 Task: Create a due date automation trigger when advanced on, 2 working days before a card is due add dates without a complete due date at 11:00 AM.
Action: Mouse moved to (895, 268)
Screenshot: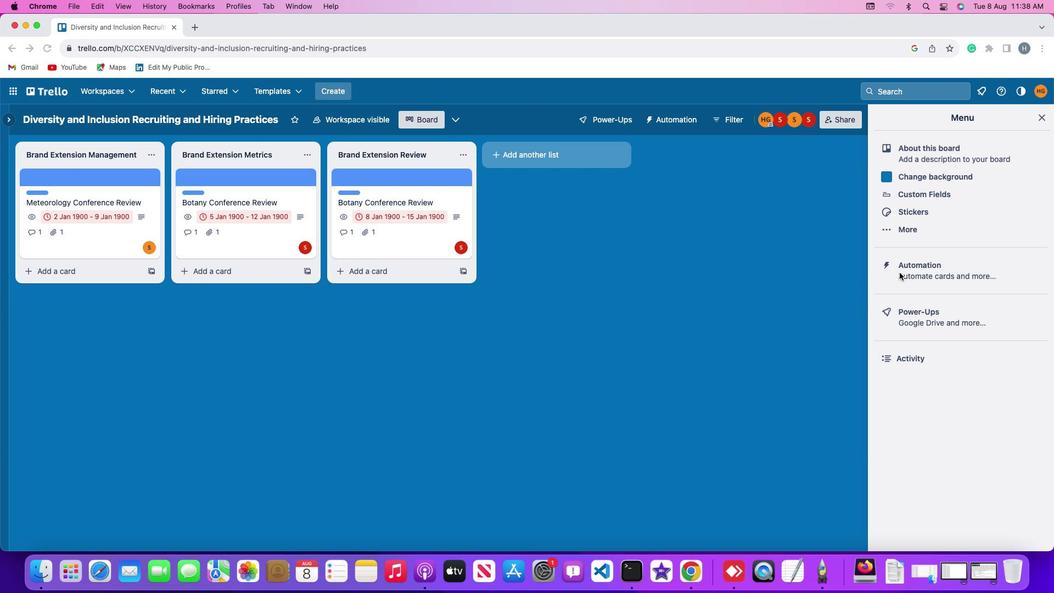 
Action: Mouse pressed left at (895, 268)
Screenshot: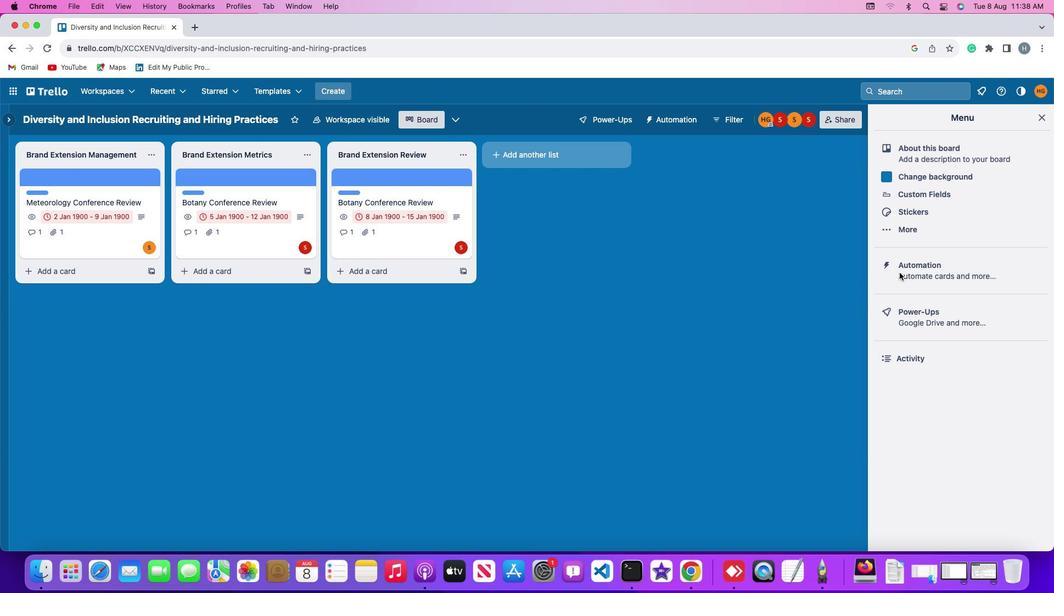 
Action: Mouse moved to (895, 268)
Screenshot: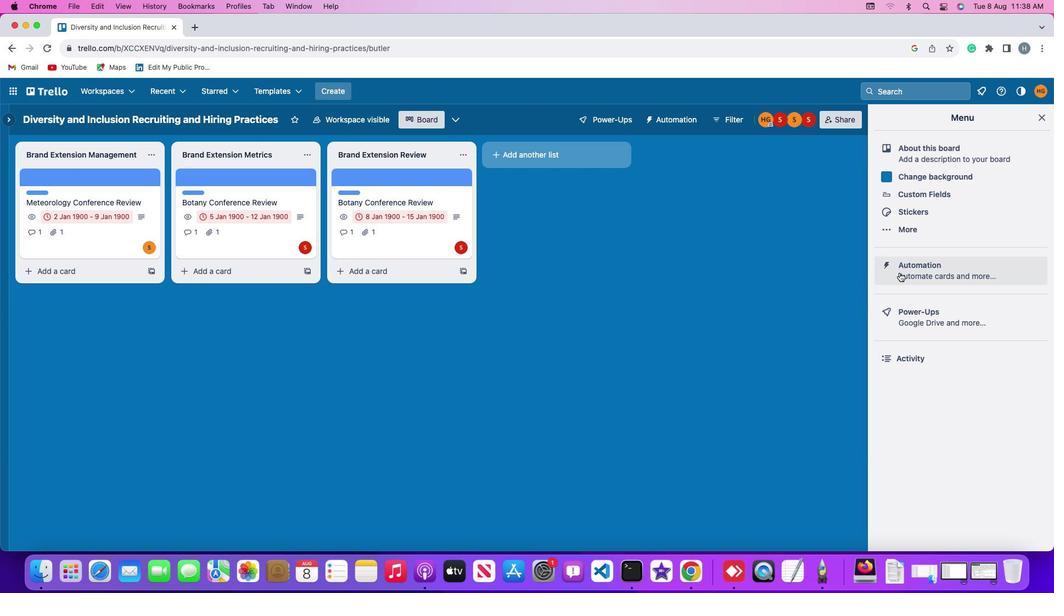 
Action: Mouse pressed left at (895, 268)
Screenshot: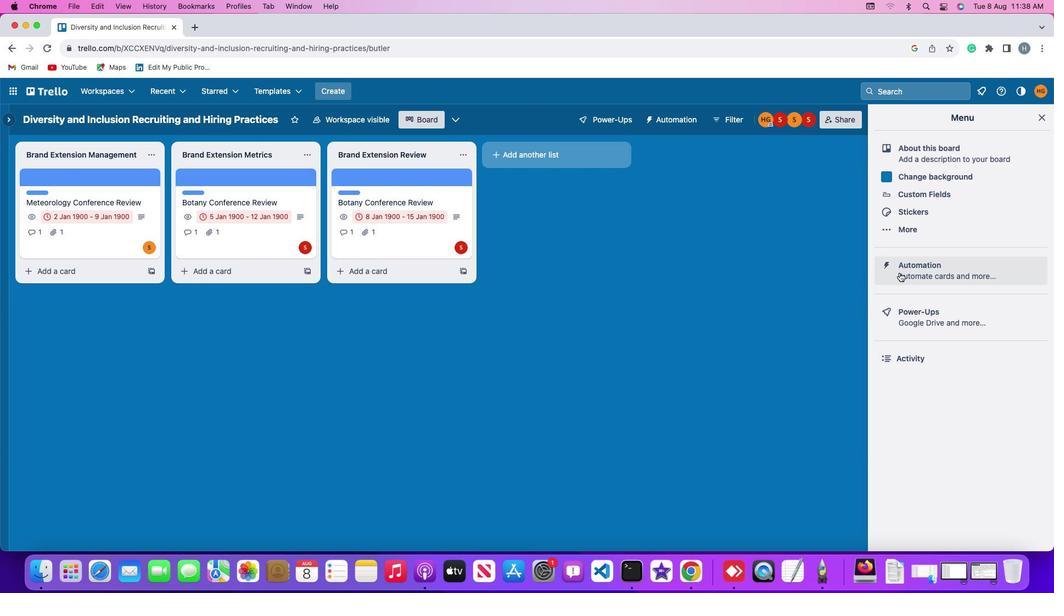 
Action: Mouse moved to (59, 255)
Screenshot: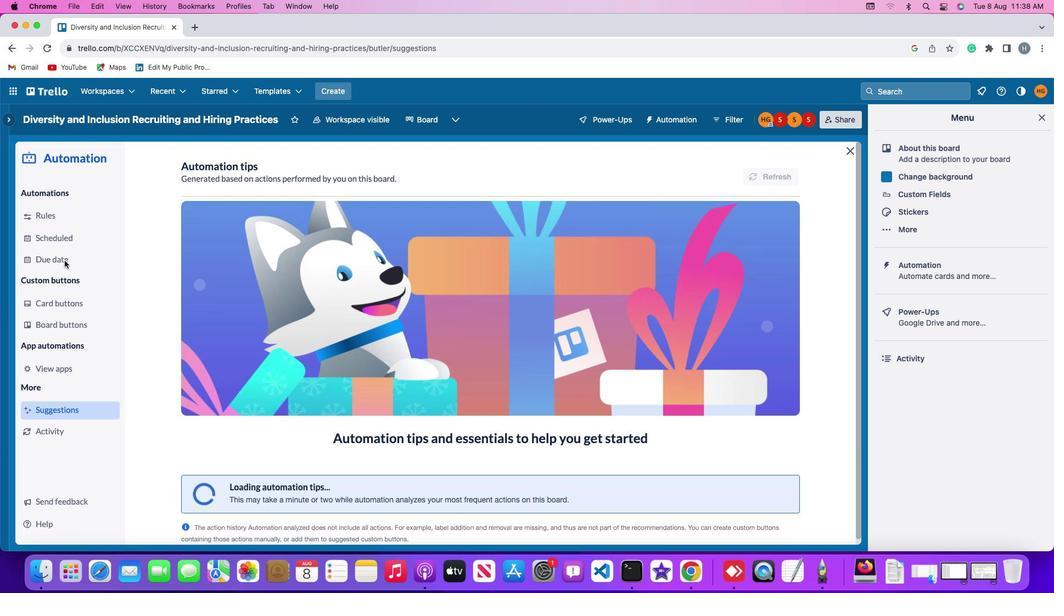 
Action: Mouse pressed left at (59, 255)
Screenshot: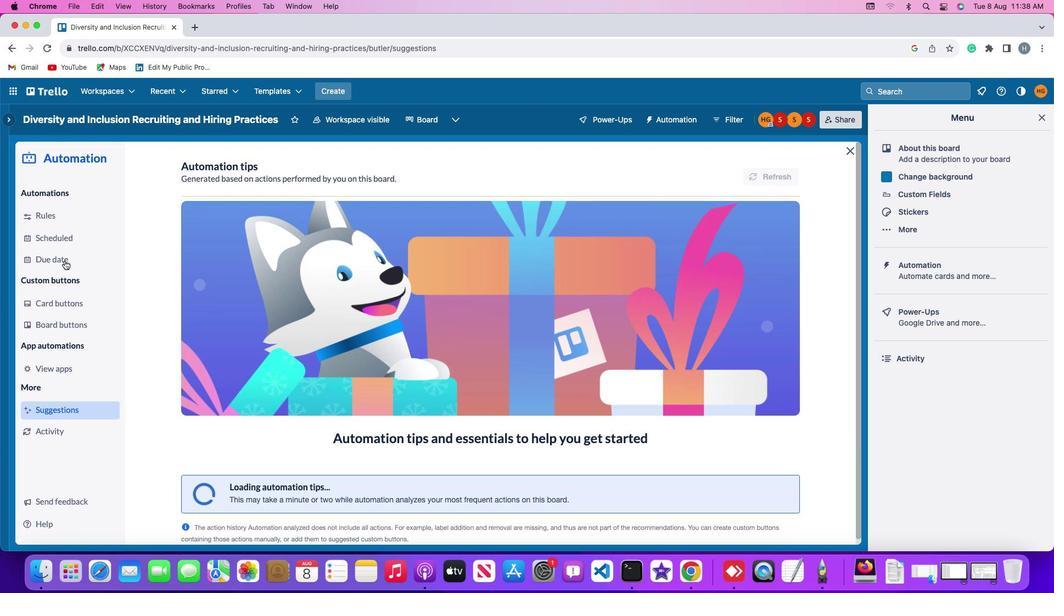 
Action: Mouse moved to (727, 160)
Screenshot: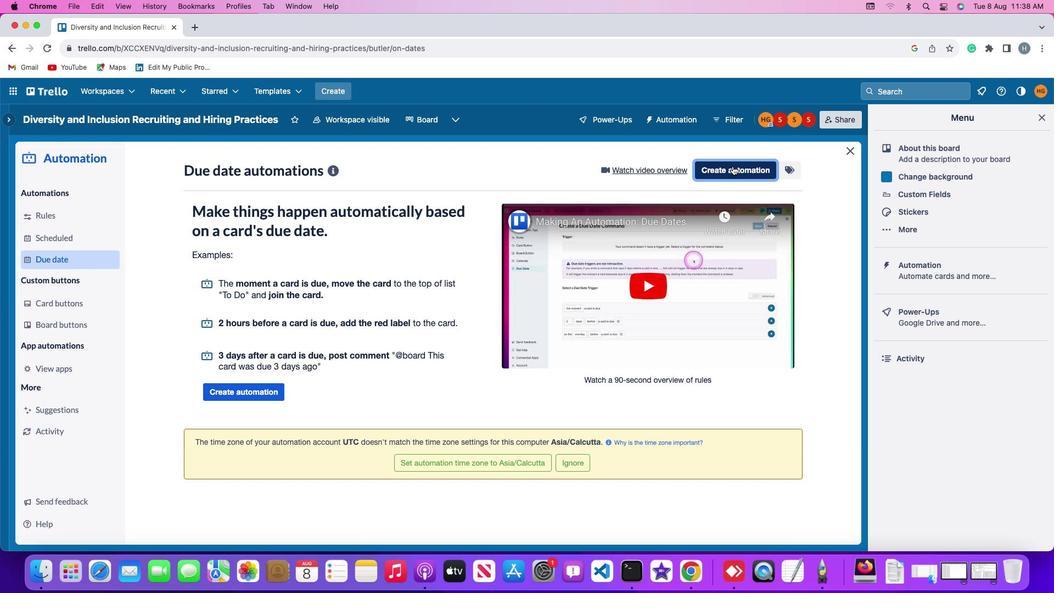 
Action: Mouse pressed left at (727, 160)
Screenshot: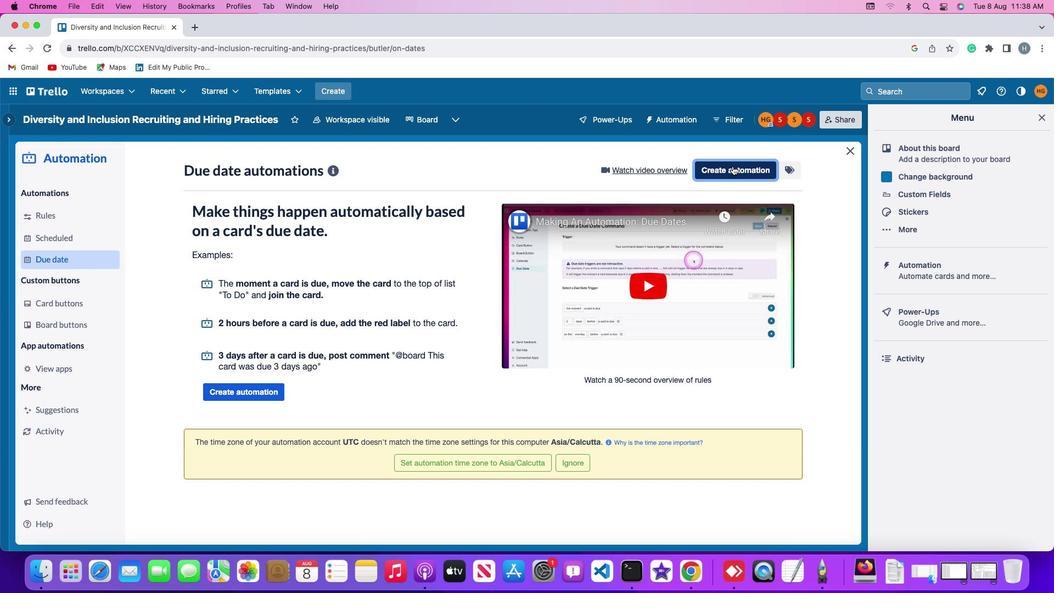 
Action: Mouse moved to (316, 273)
Screenshot: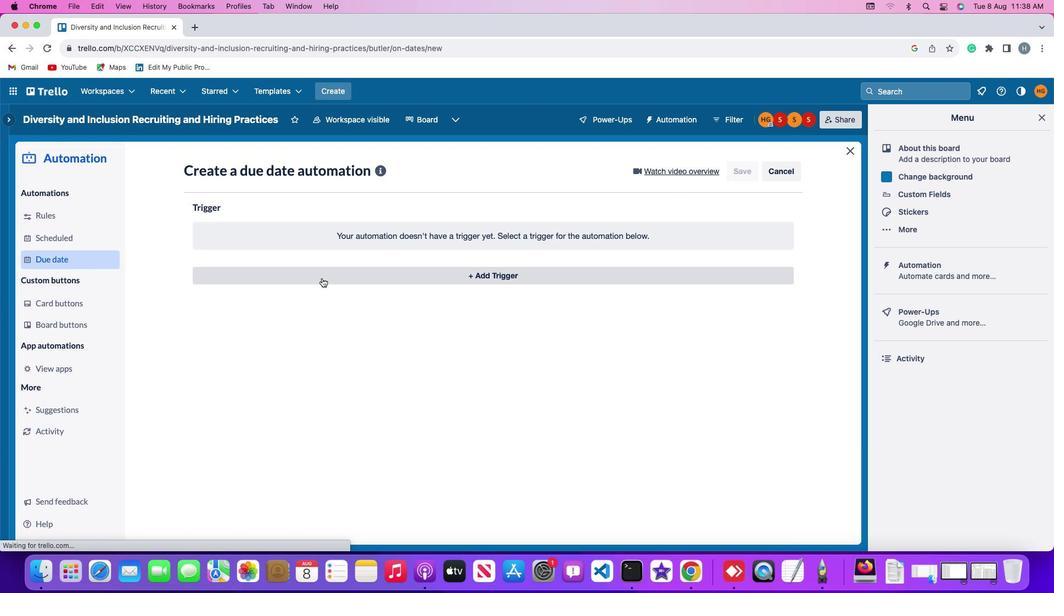 
Action: Mouse pressed left at (316, 273)
Screenshot: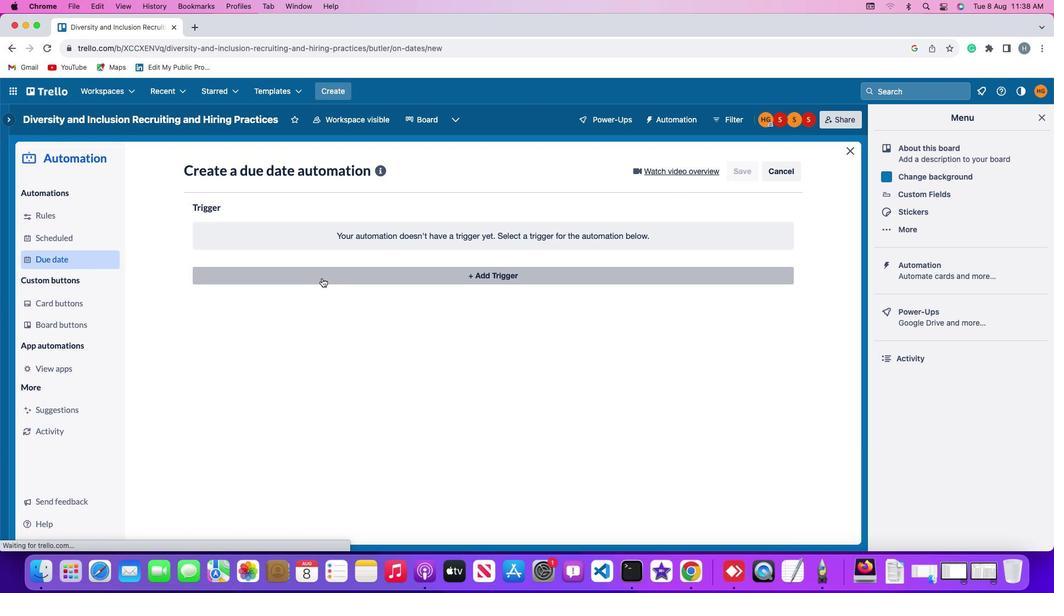 
Action: Mouse moved to (212, 435)
Screenshot: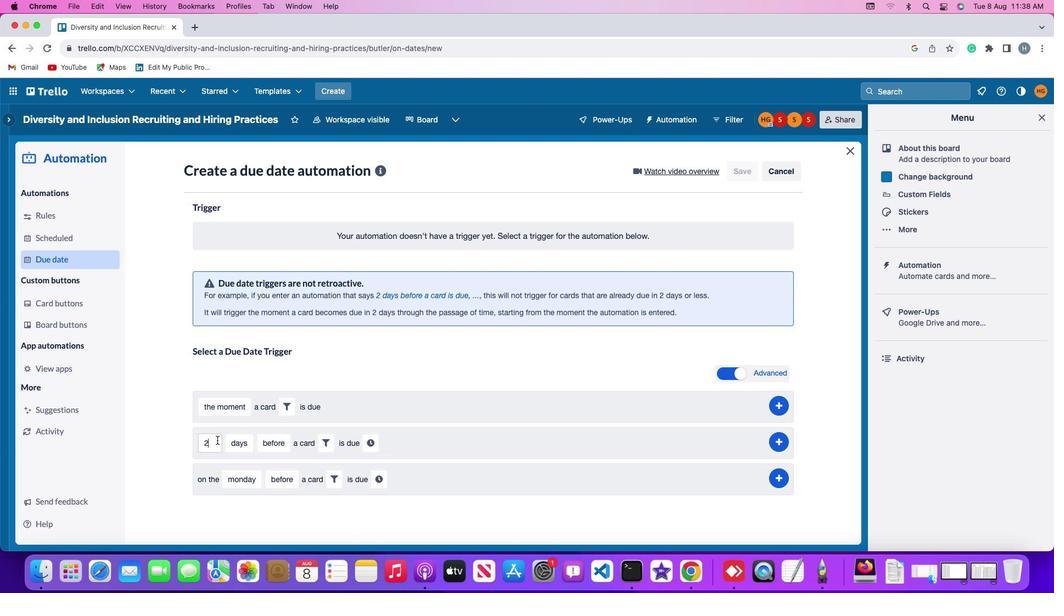 
Action: Mouse pressed left at (212, 435)
Screenshot: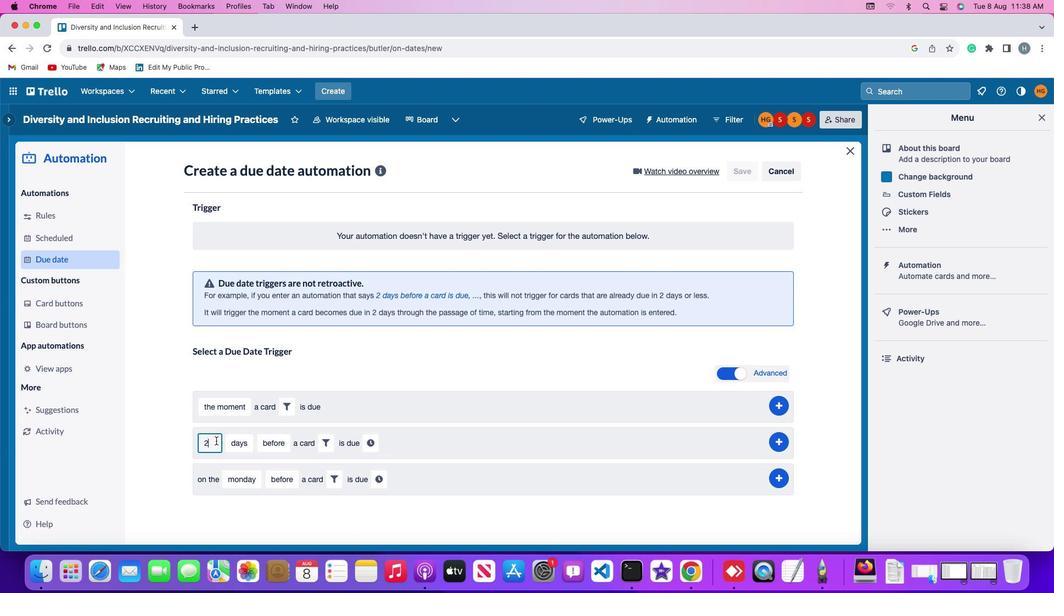 
Action: Mouse moved to (211, 435)
Screenshot: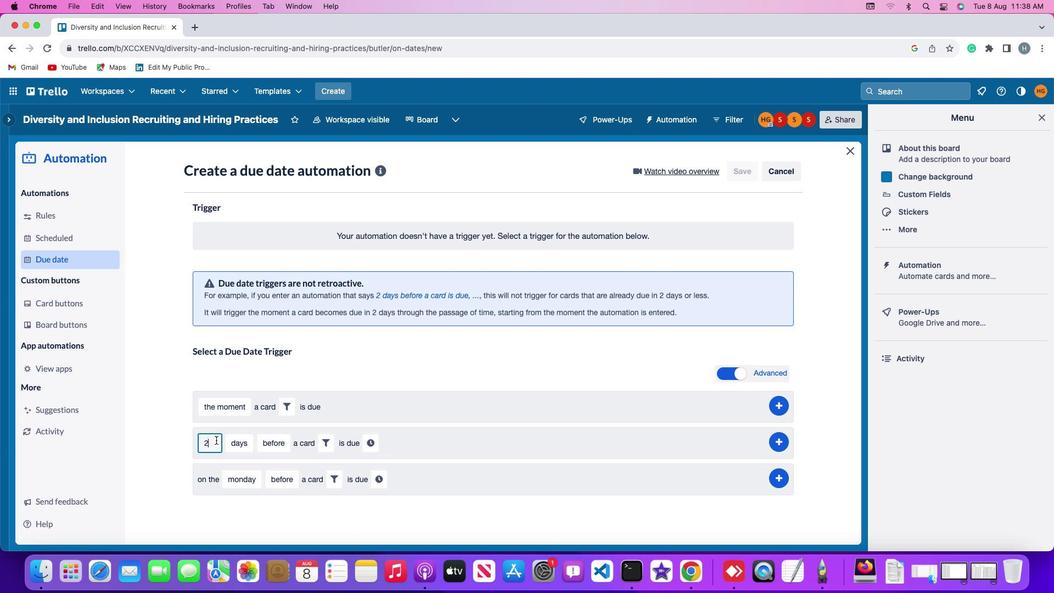 
Action: Key pressed Key.backspace'2'
Screenshot: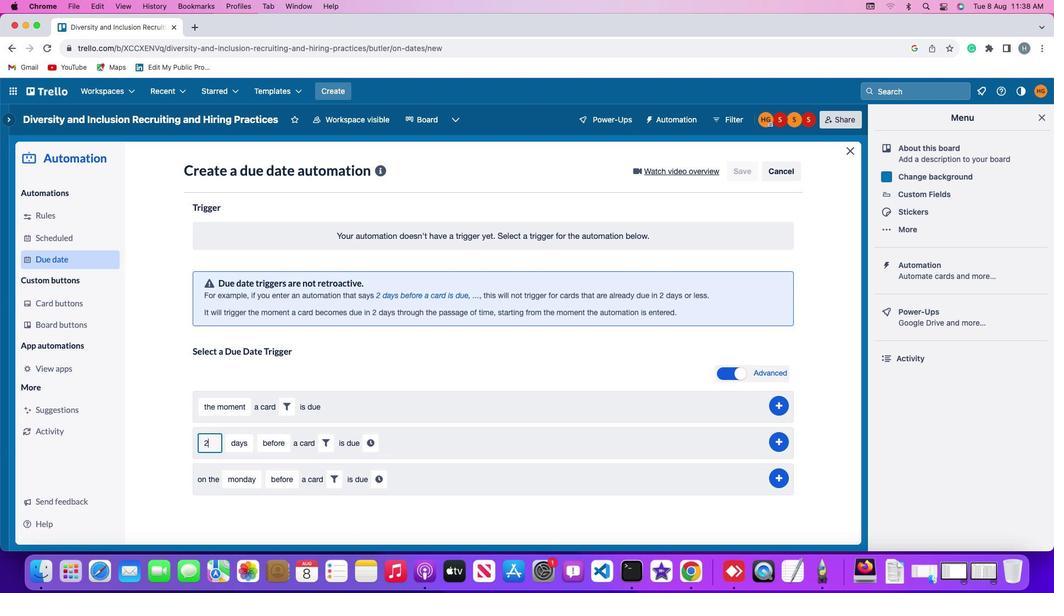 
Action: Mouse moved to (232, 433)
Screenshot: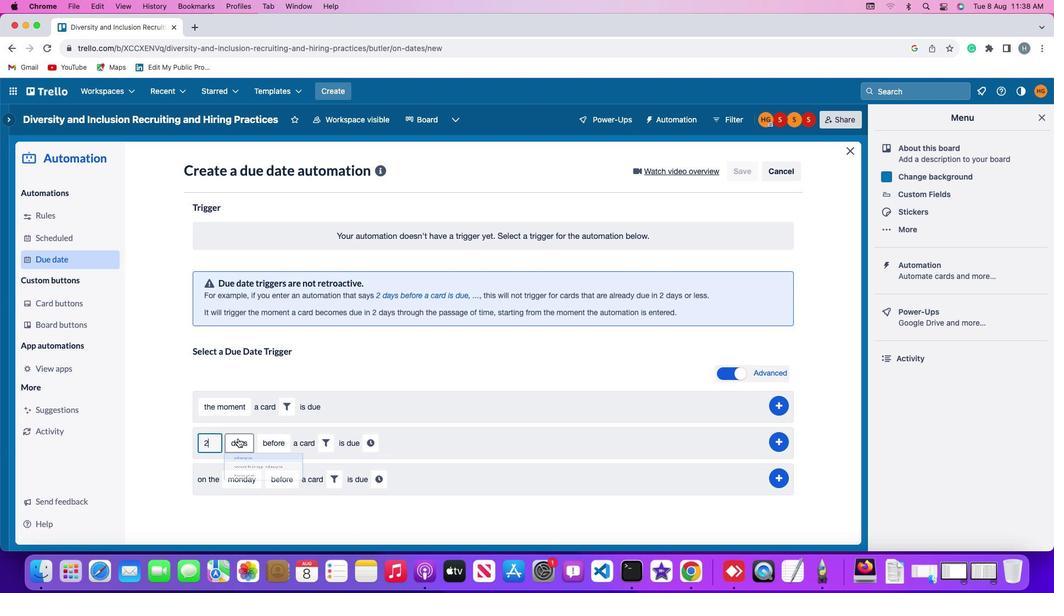 
Action: Mouse pressed left at (232, 433)
Screenshot: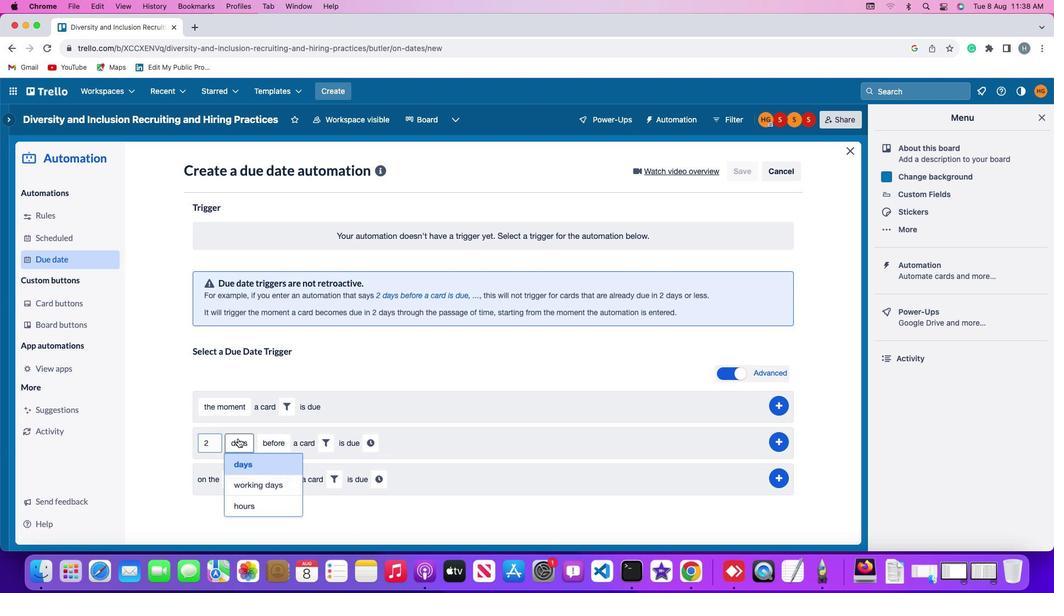 
Action: Mouse moved to (244, 481)
Screenshot: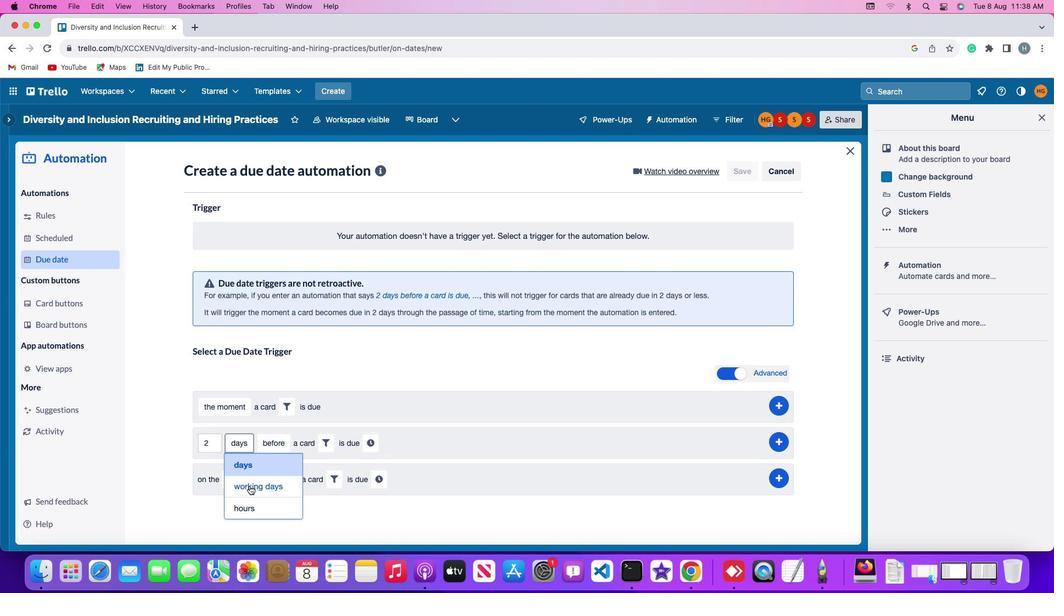 
Action: Mouse pressed left at (244, 481)
Screenshot: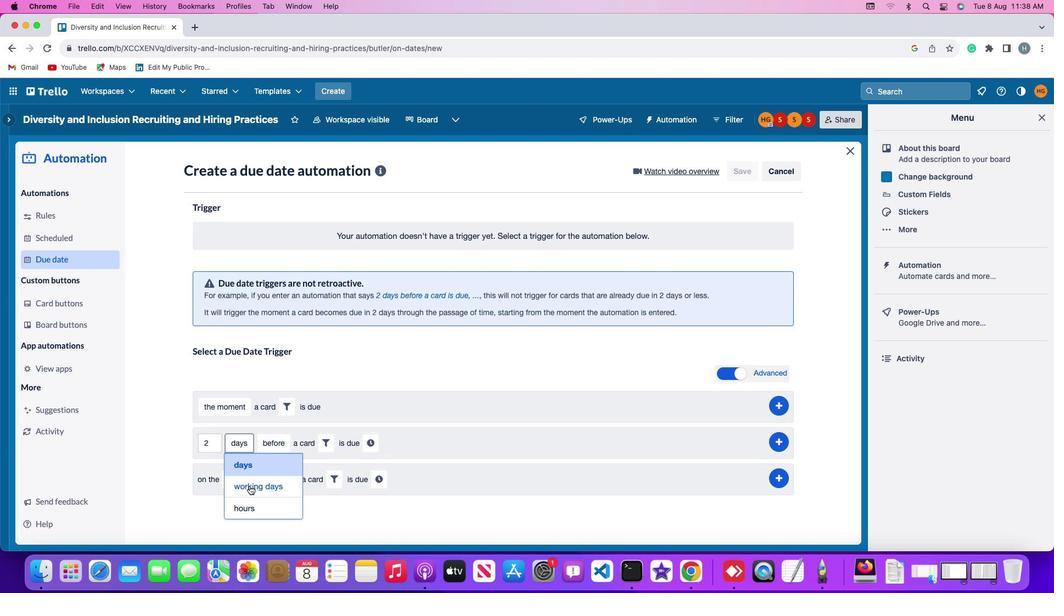 
Action: Mouse moved to (295, 436)
Screenshot: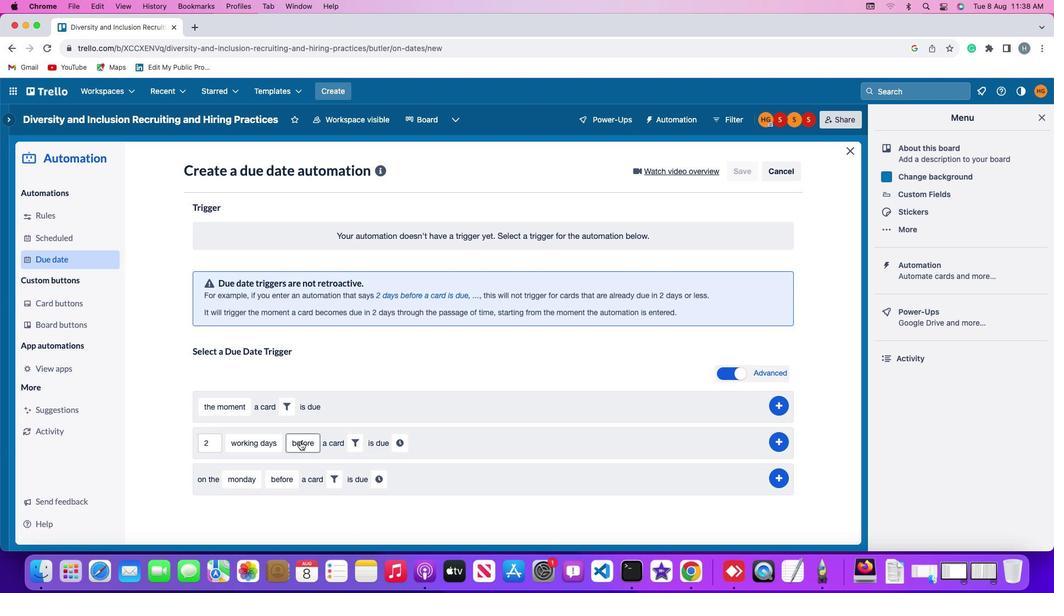 
Action: Mouse pressed left at (295, 436)
Screenshot: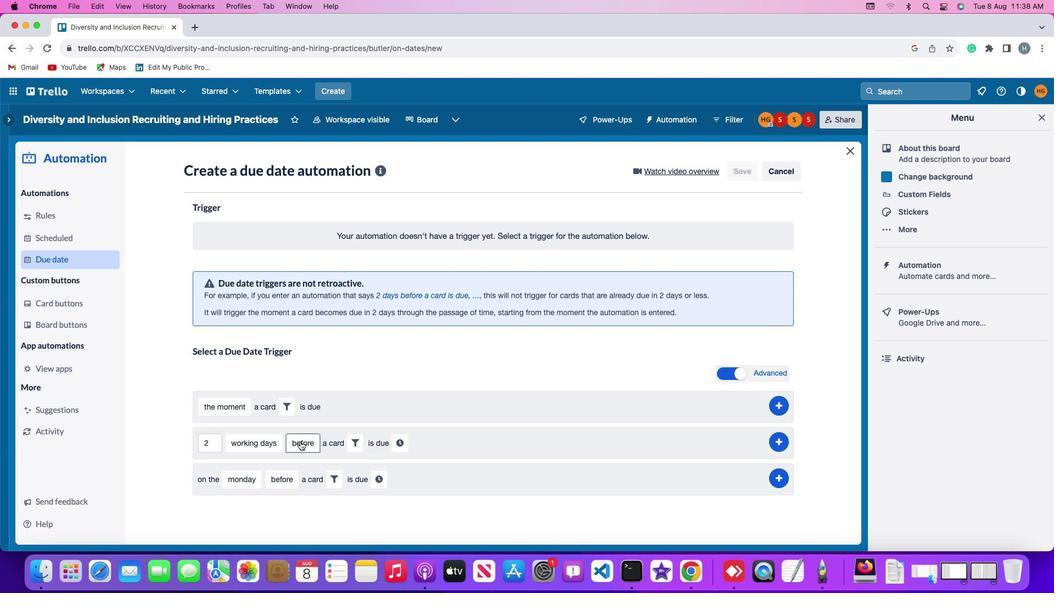 
Action: Mouse moved to (299, 458)
Screenshot: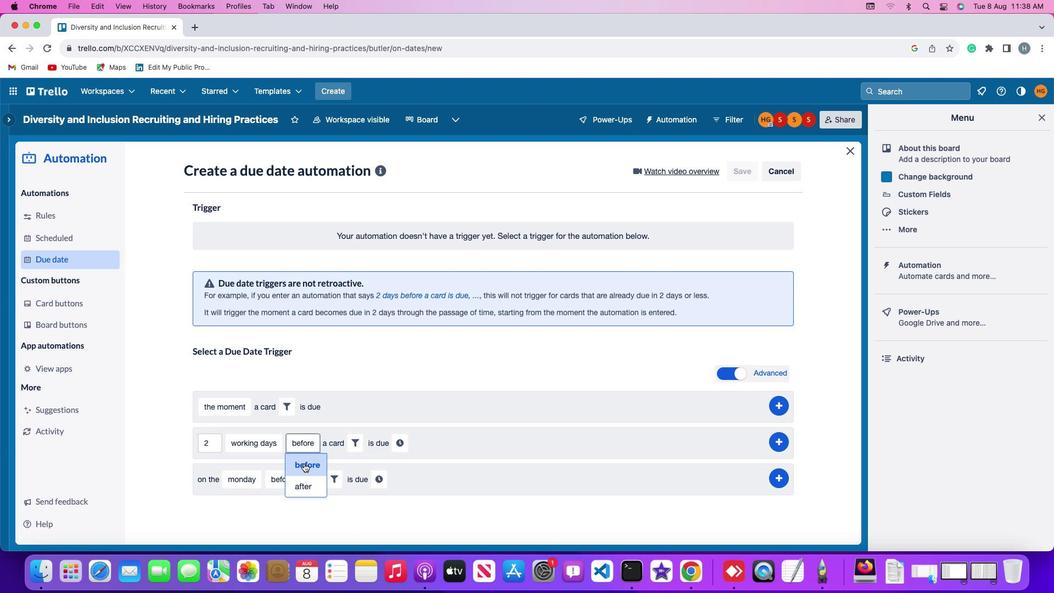 
Action: Mouse pressed left at (299, 458)
Screenshot: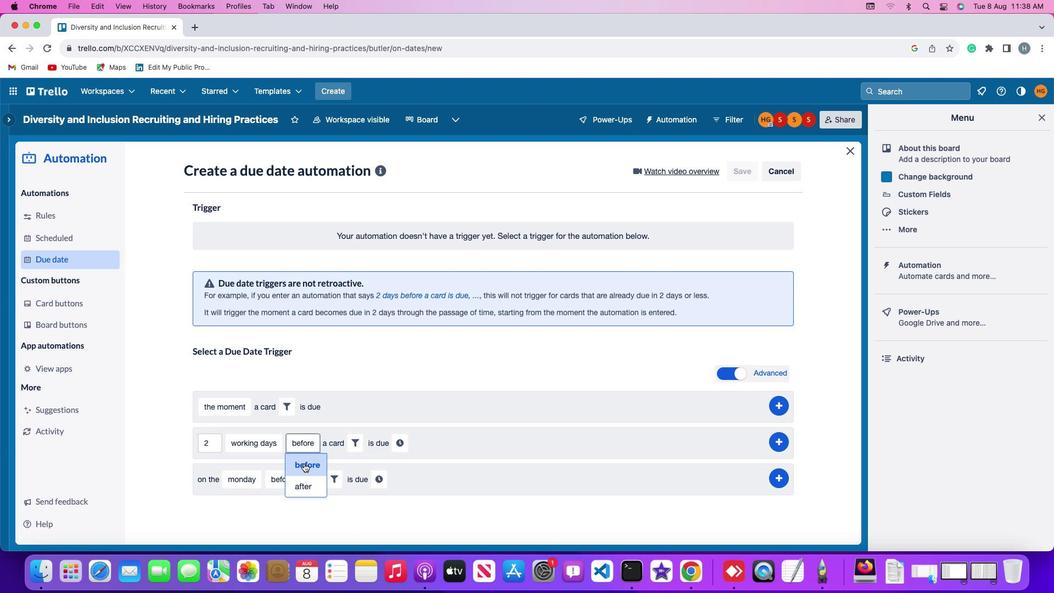 
Action: Mouse moved to (352, 438)
Screenshot: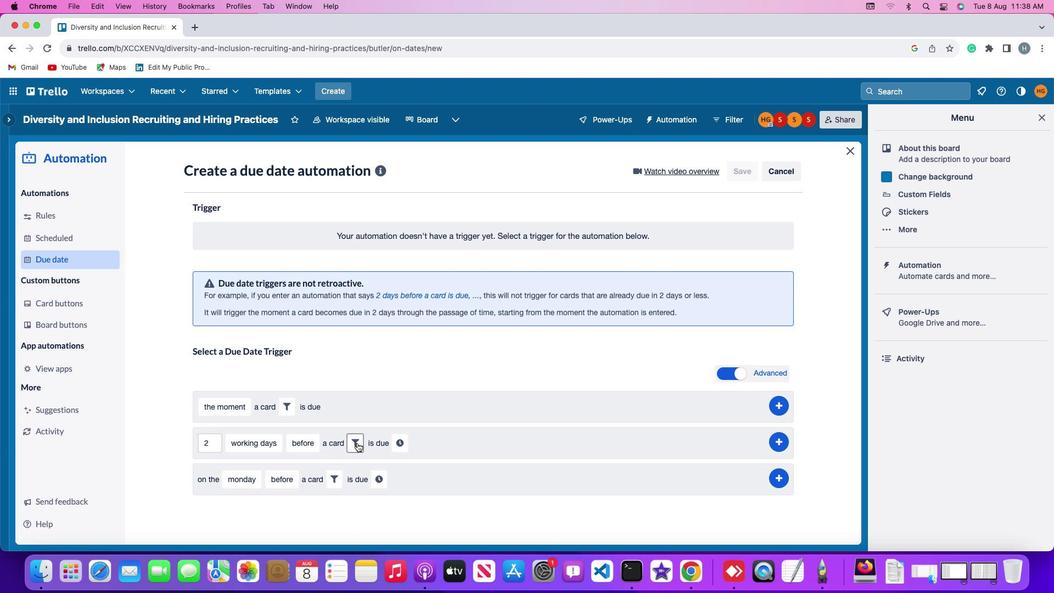 
Action: Mouse pressed left at (352, 438)
Screenshot: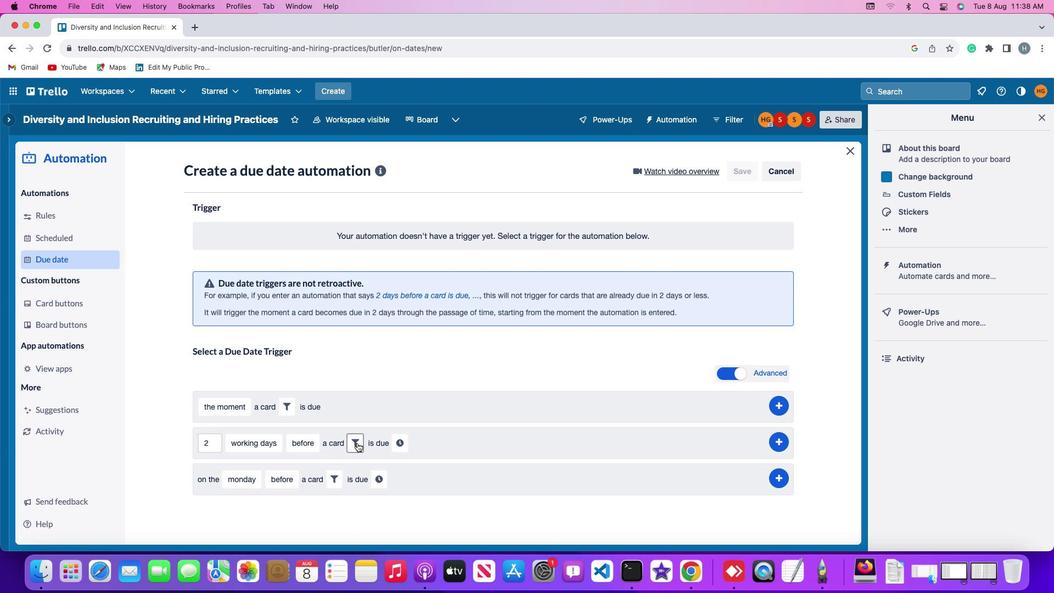 
Action: Mouse moved to (410, 471)
Screenshot: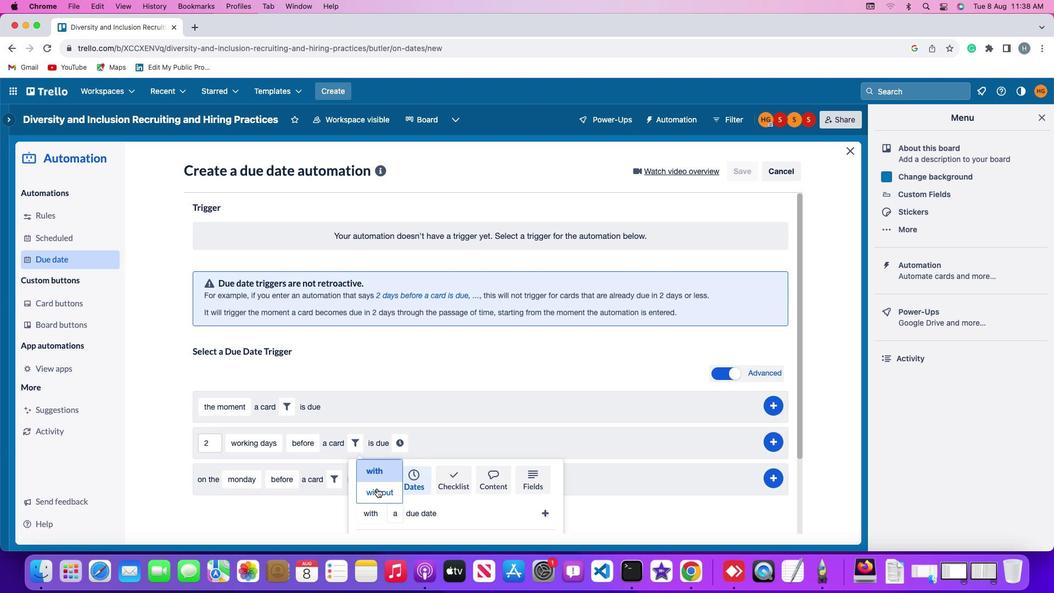 
Action: Mouse pressed left at (410, 471)
Screenshot: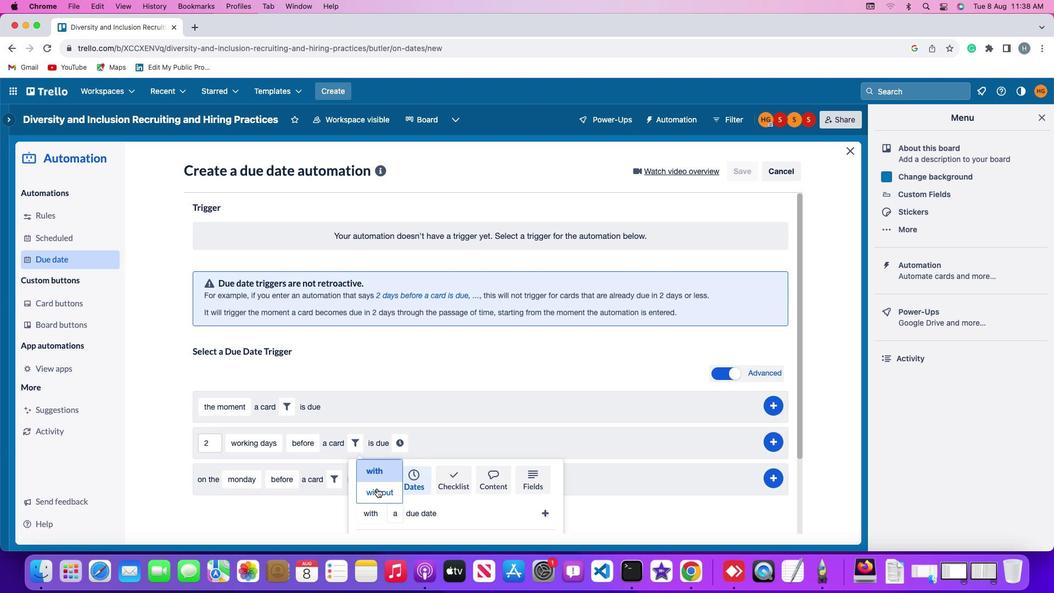 
Action: Mouse moved to (359, 511)
Screenshot: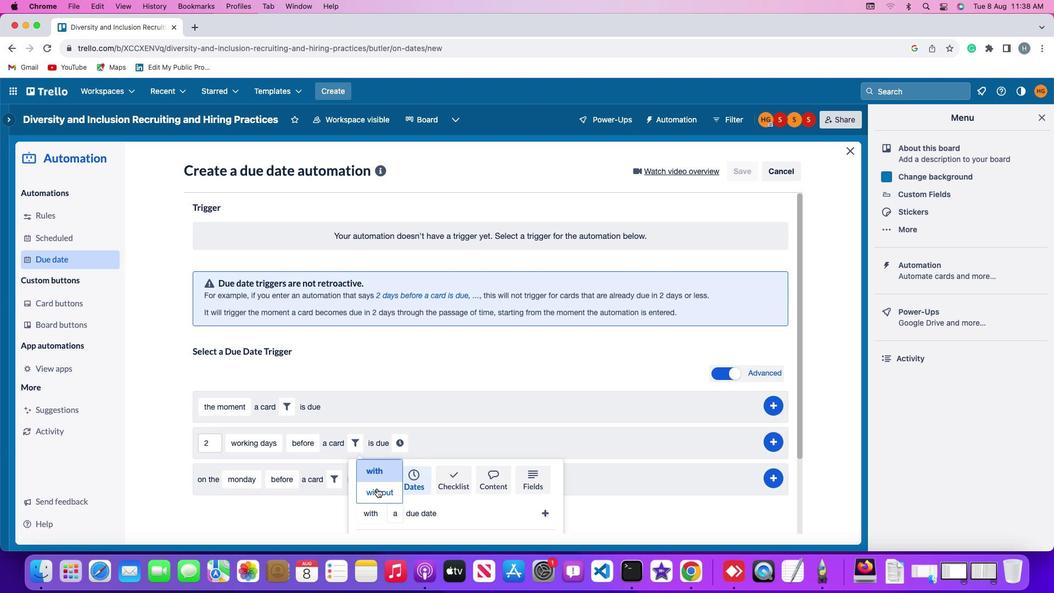 
Action: Mouse pressed left at (359, 511)
Screenshot: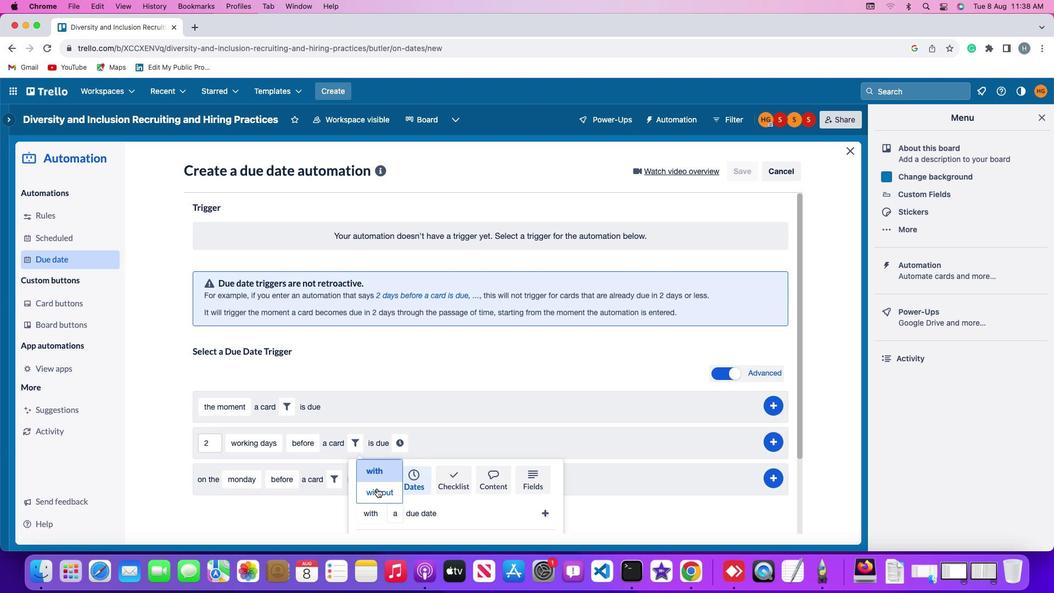 
Action: Mouse pressed left at (371, 483)
Screenshot: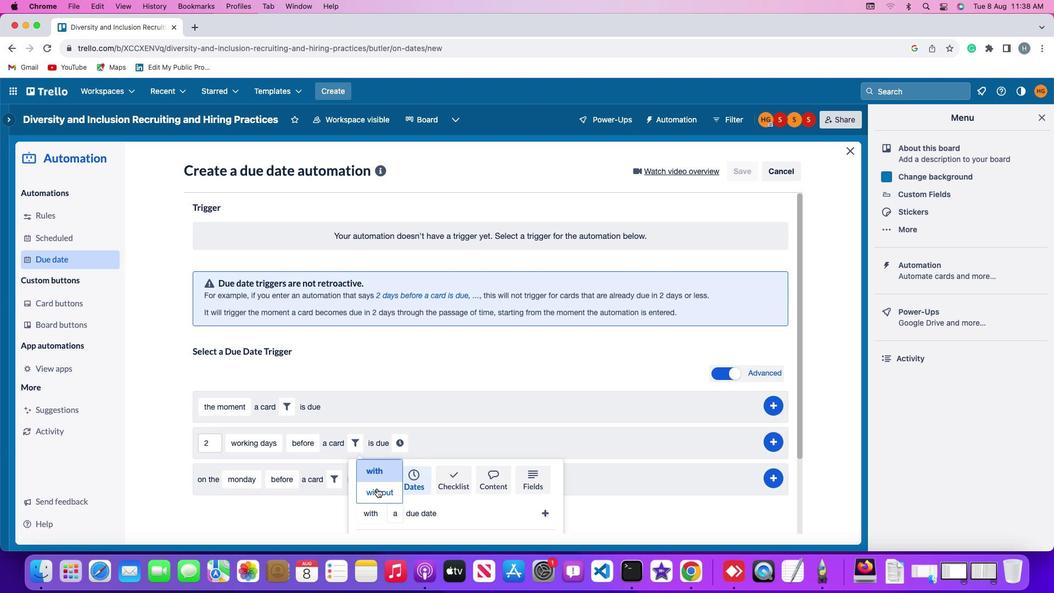 
Action: Mouse moved to (399, 504)
Screenshot: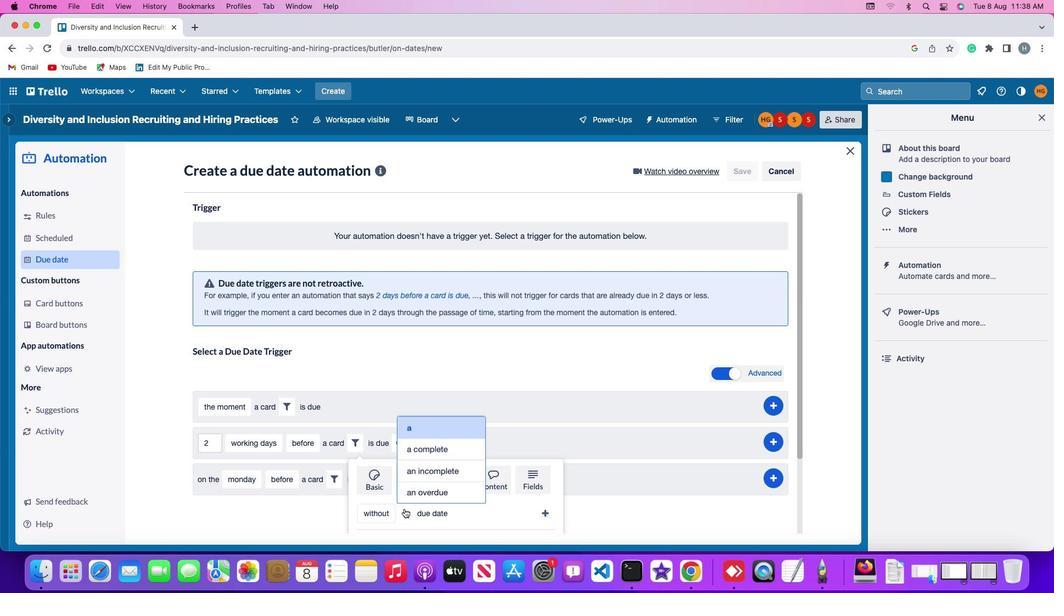 
Action: Mouse pressed left at (399, 504)
Screenshot: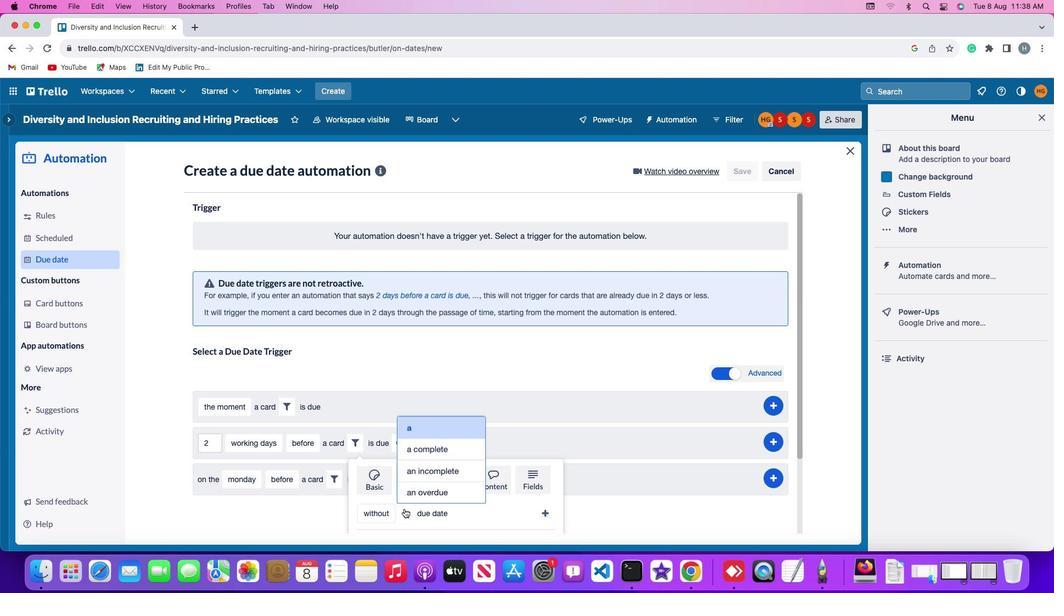 
Action: Mouse moved to (425, 442)
Screenshot: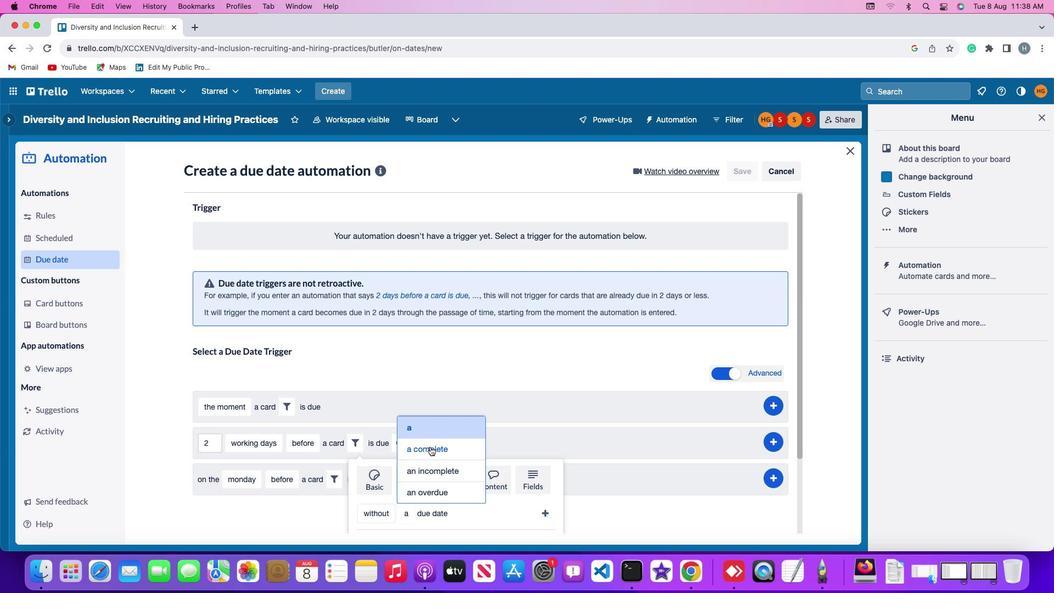 
Action: Mouse pressed left at (425, 442)
Screenshot: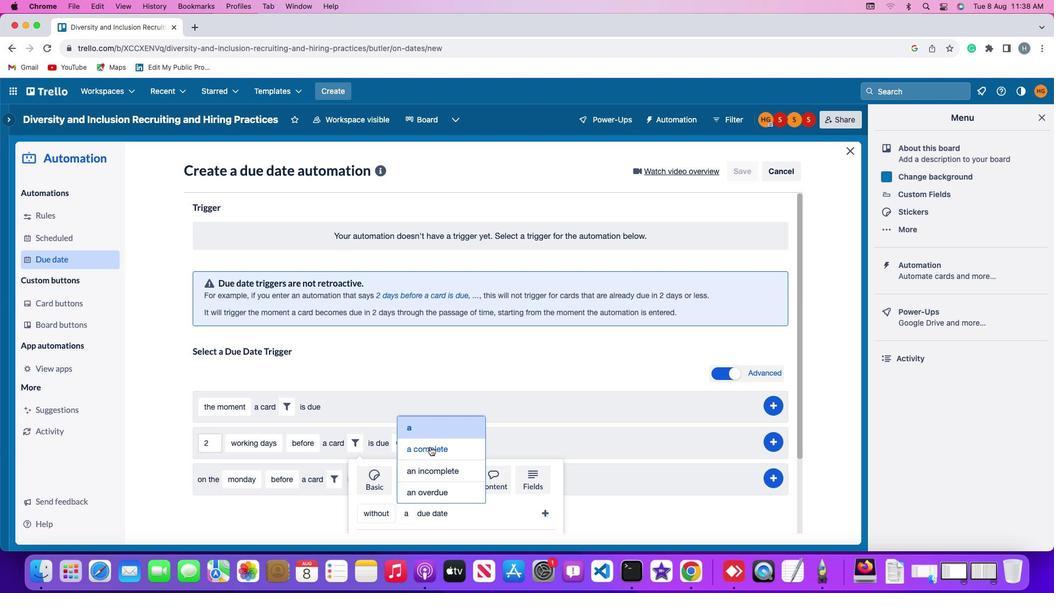 
Action: Mouse moved to (539, 504)
Screenshot: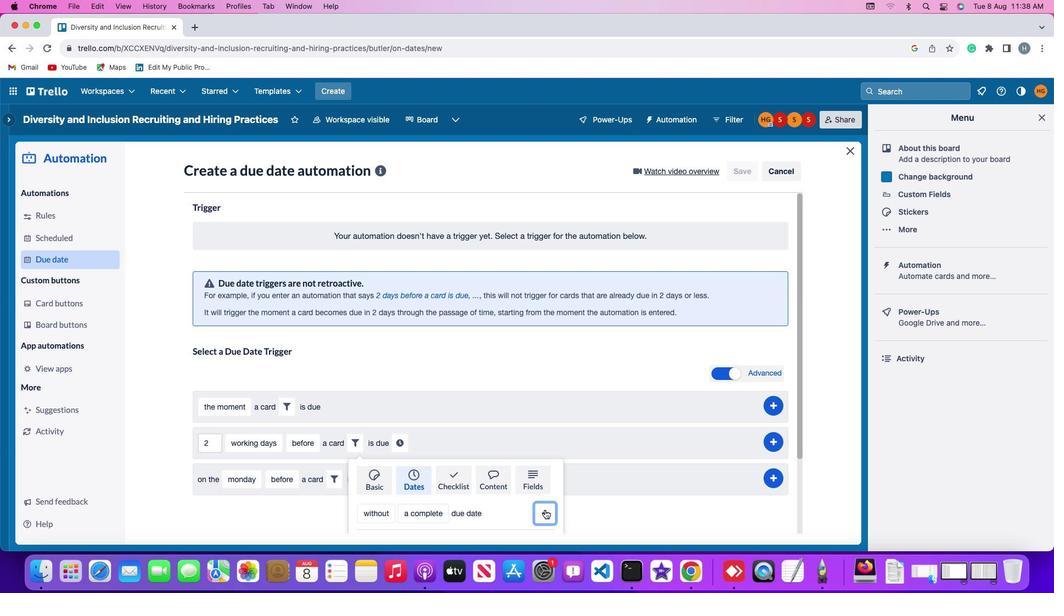 
Action: Mouse pressed left at (539, 504)
Screenshot: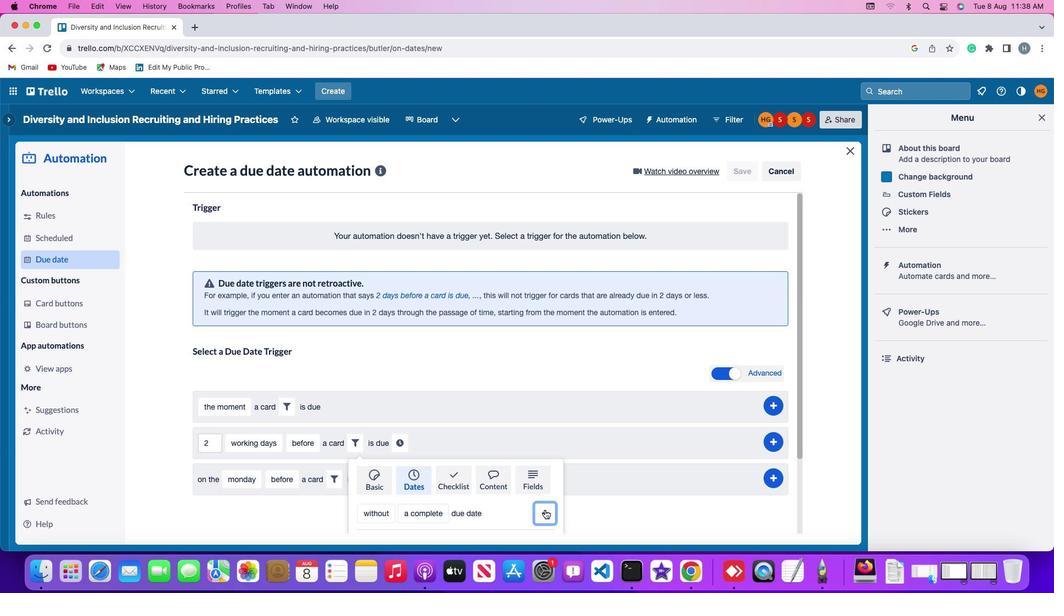 
Action: Mouse moved to (518, 433)
Screenshot: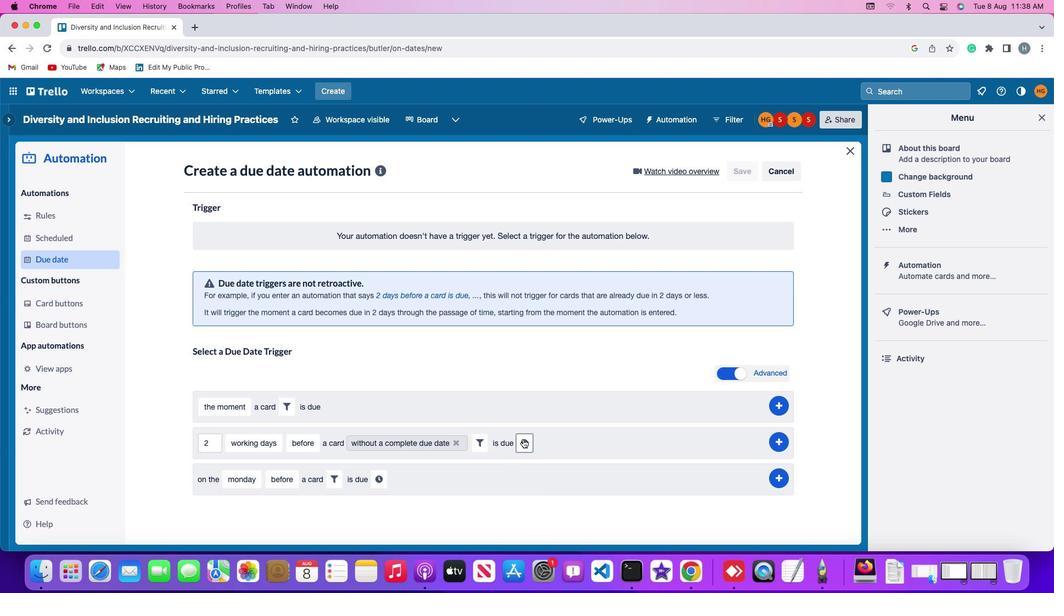 
Action: Mouse pressed left at (518, 433)
Screenshot: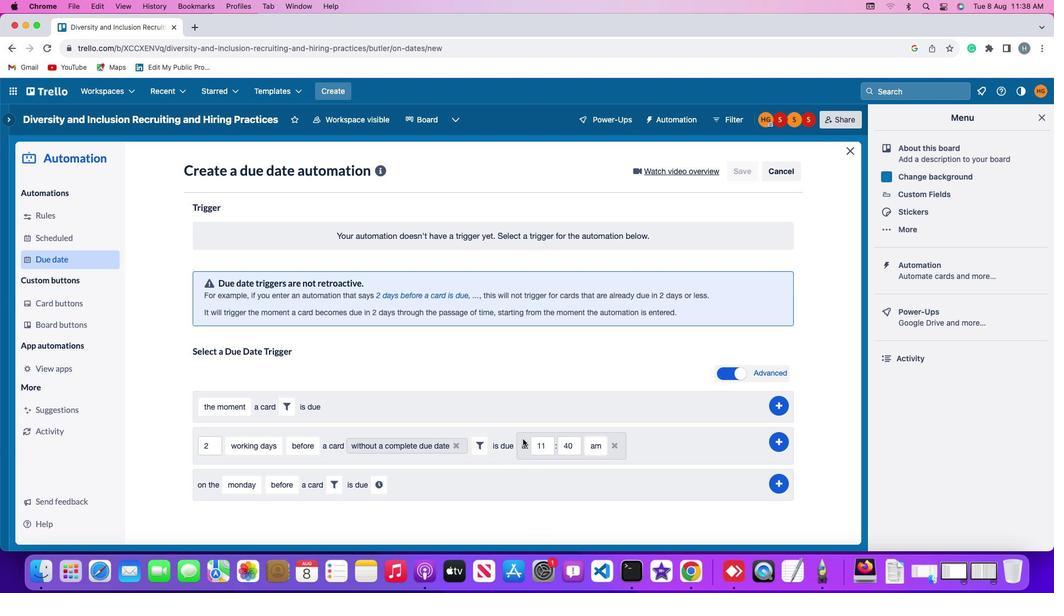 
Action: Mouse moved to (542, 441)
Screenshot: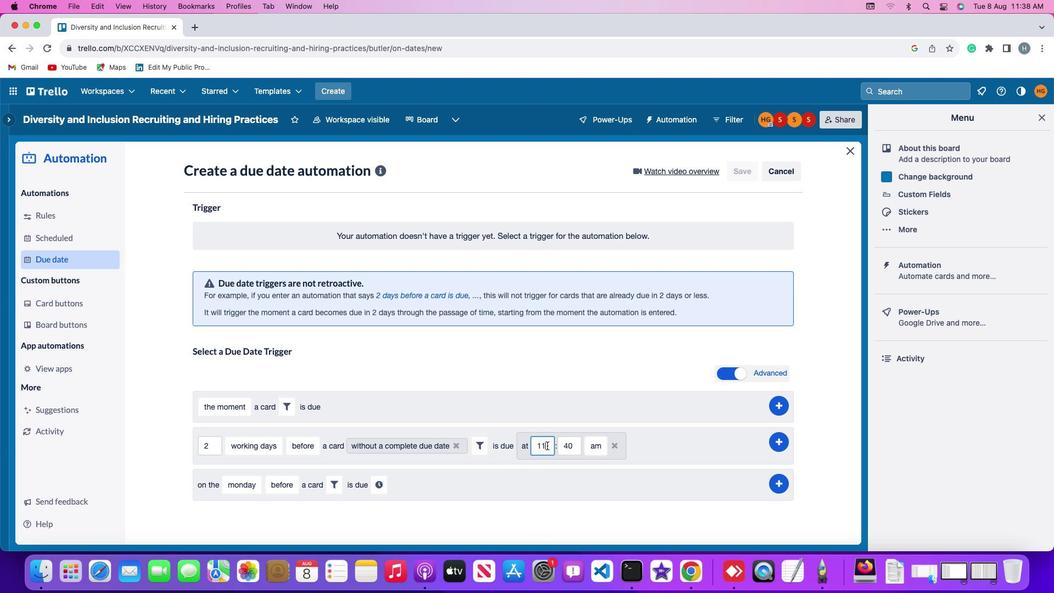 
Action: Mouse pressed left at (542, 441)
Screenshot: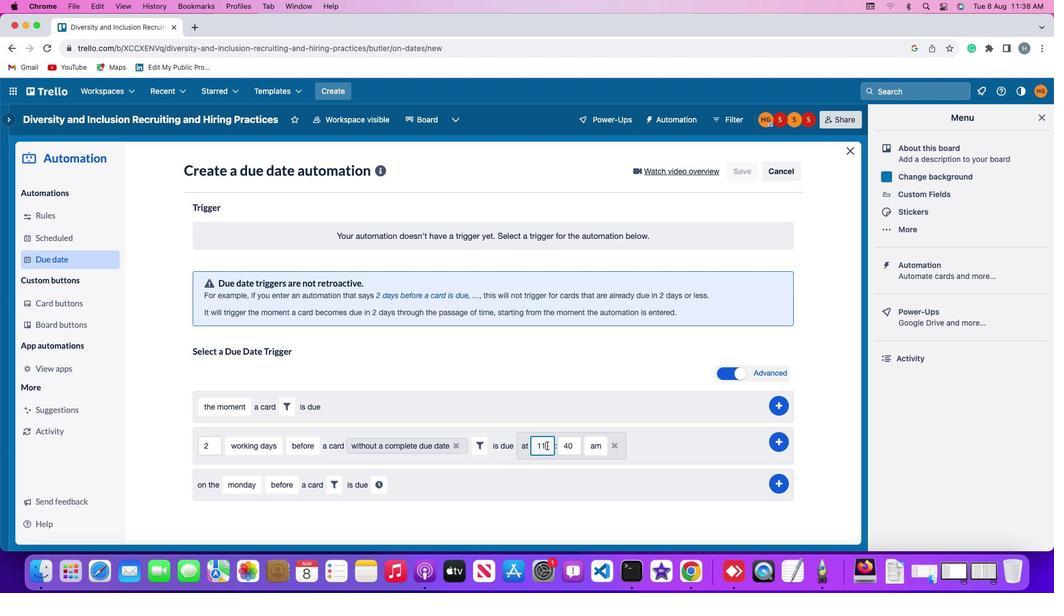 
Action: Mouse moved to (542, 440)
Screenshot: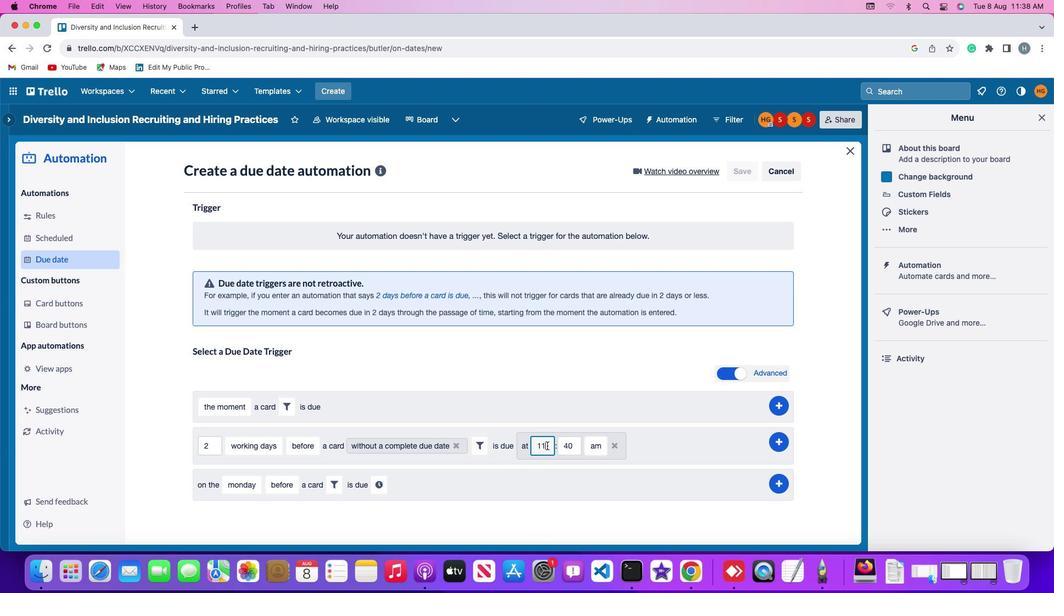 
Action: Key pressed Key.backspaceKey.backspace'1''1'
Screenshot: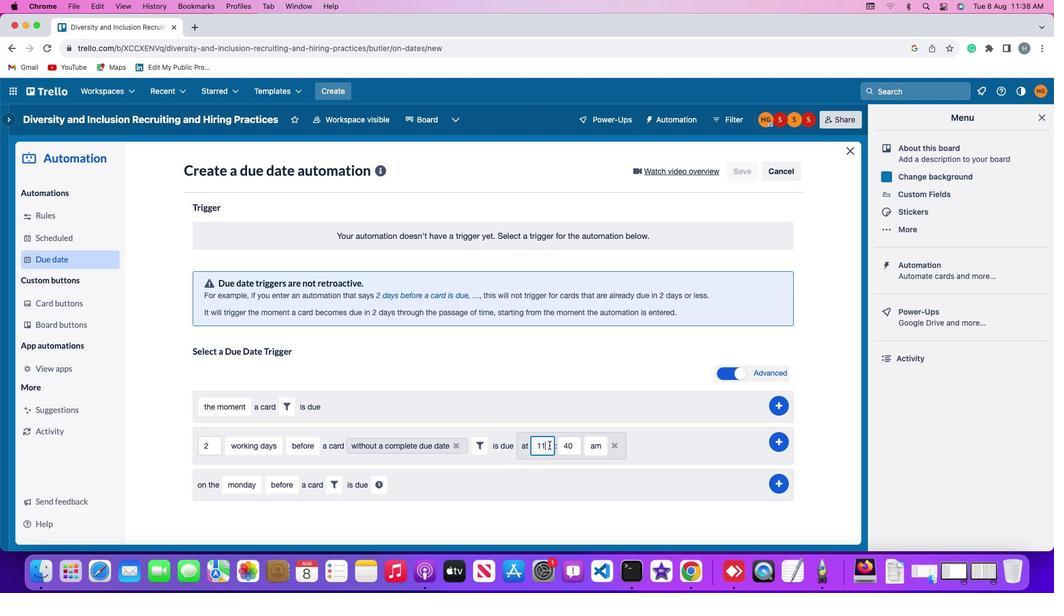 
Action: Mouse moved to (568, 440)
Screenshot: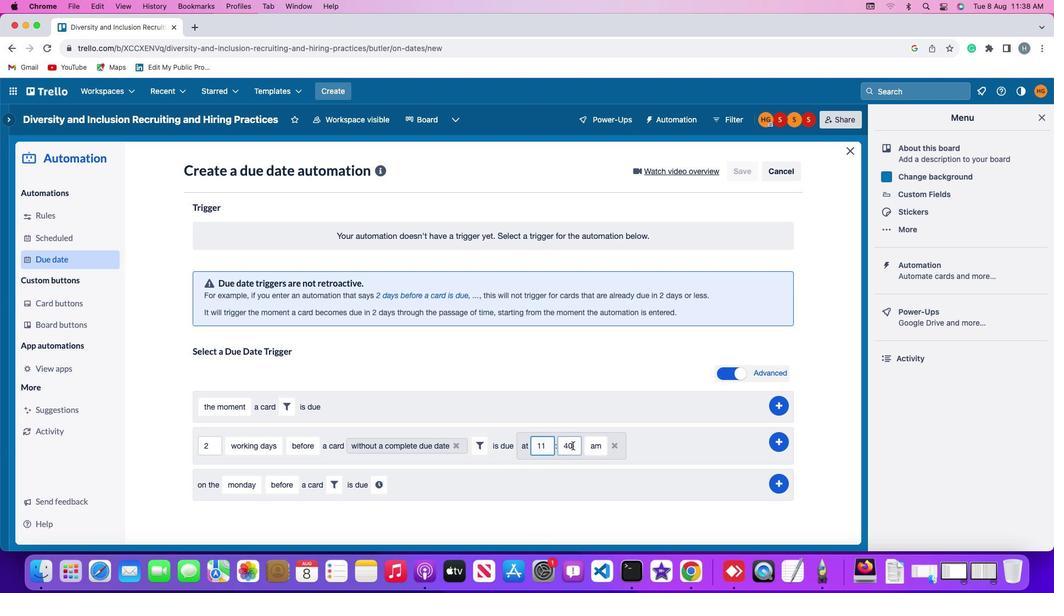 
Action: Mouse pressed left at (568, 440)
Screenshot: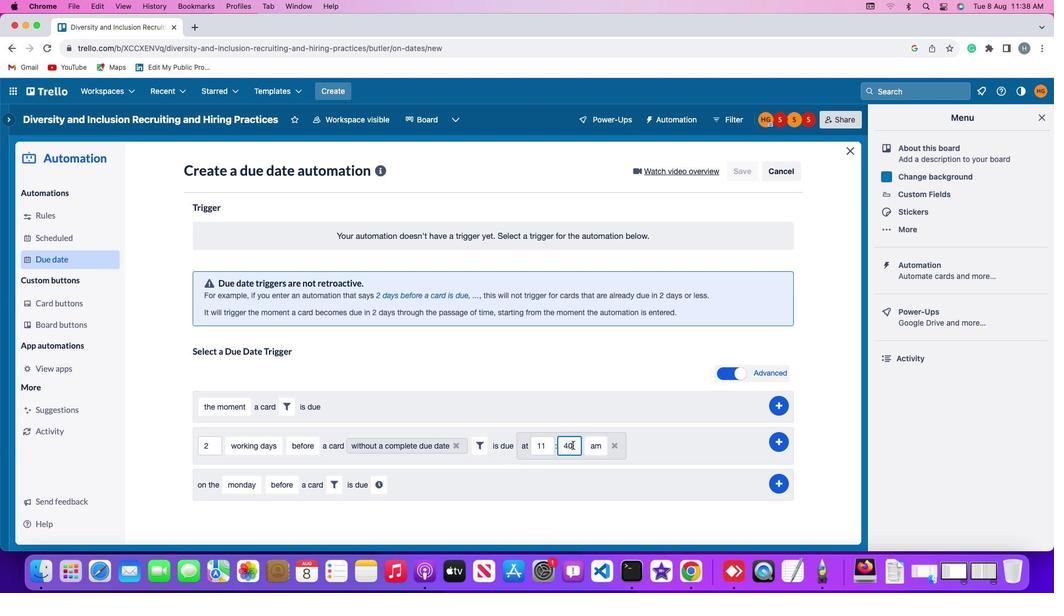 
Action: Mouse moved to (568, 440)
Screenshot: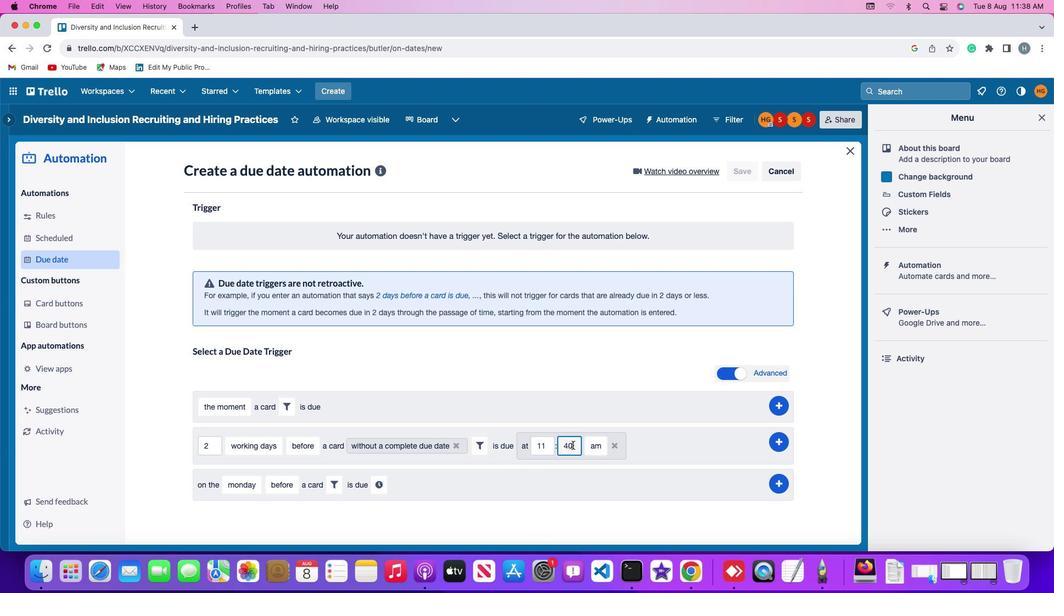 
Action: Key pressed Key.backspaceKey.backspace'0''0''0'
Screenshot: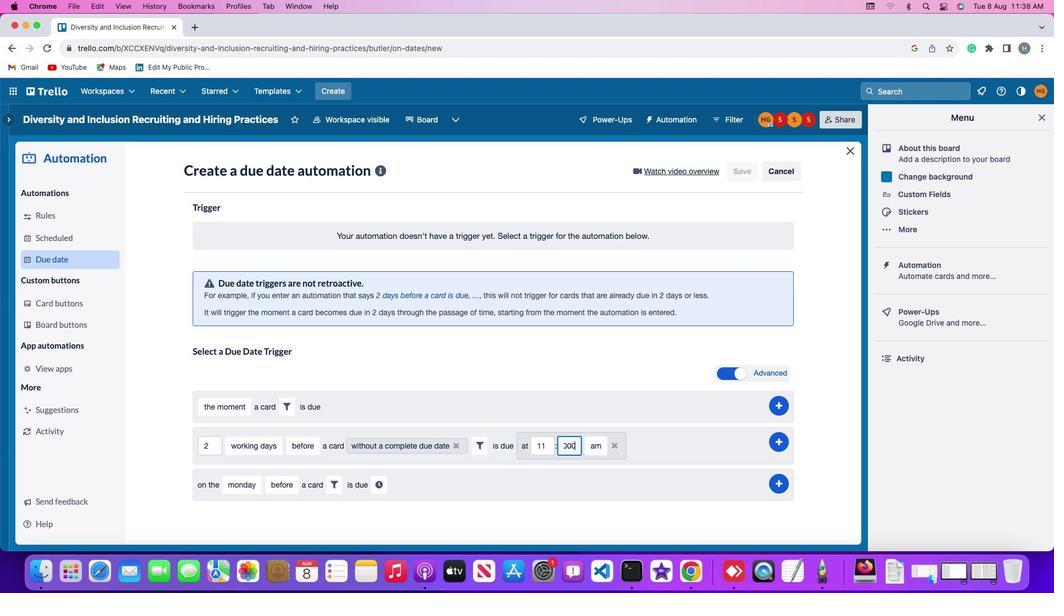 
Action: Mouse moved to (590, 441)
Screenshot: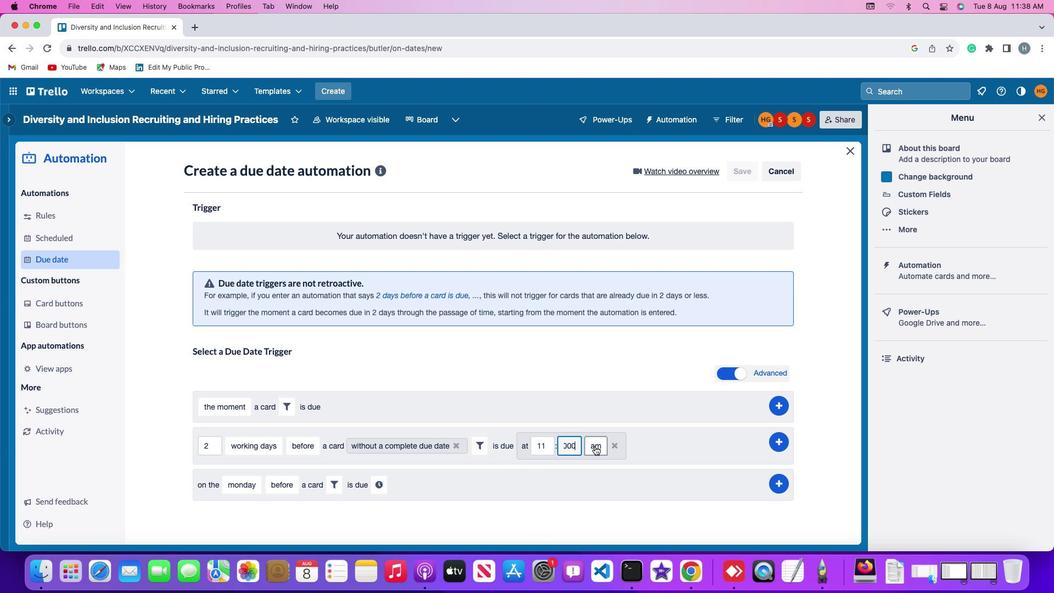 
Action: Key pressed Key.backspace
Screenshot: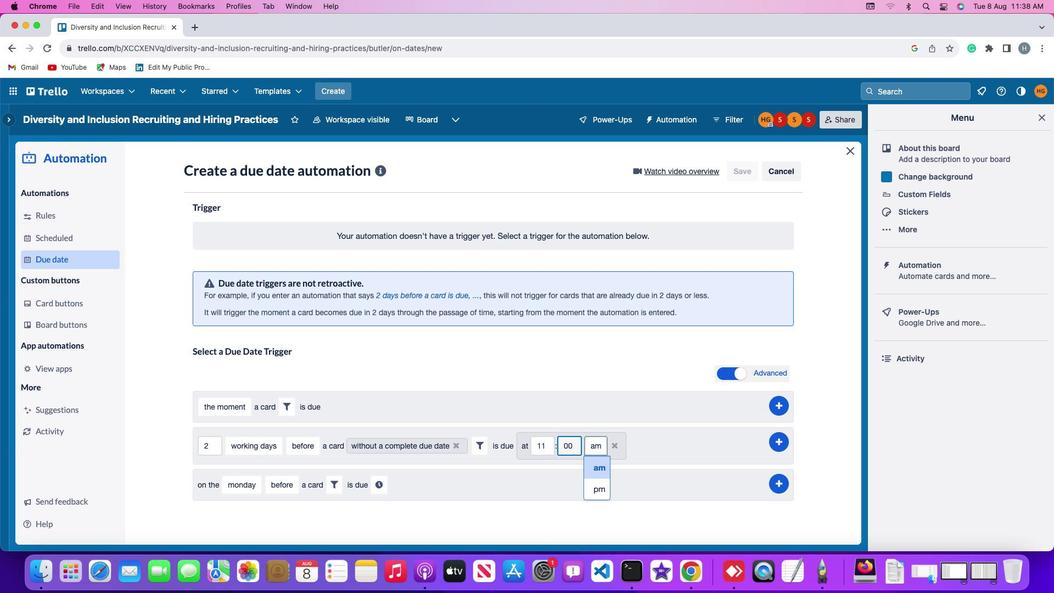 
Action: Mouse moved to (593, 460)
Screenshot: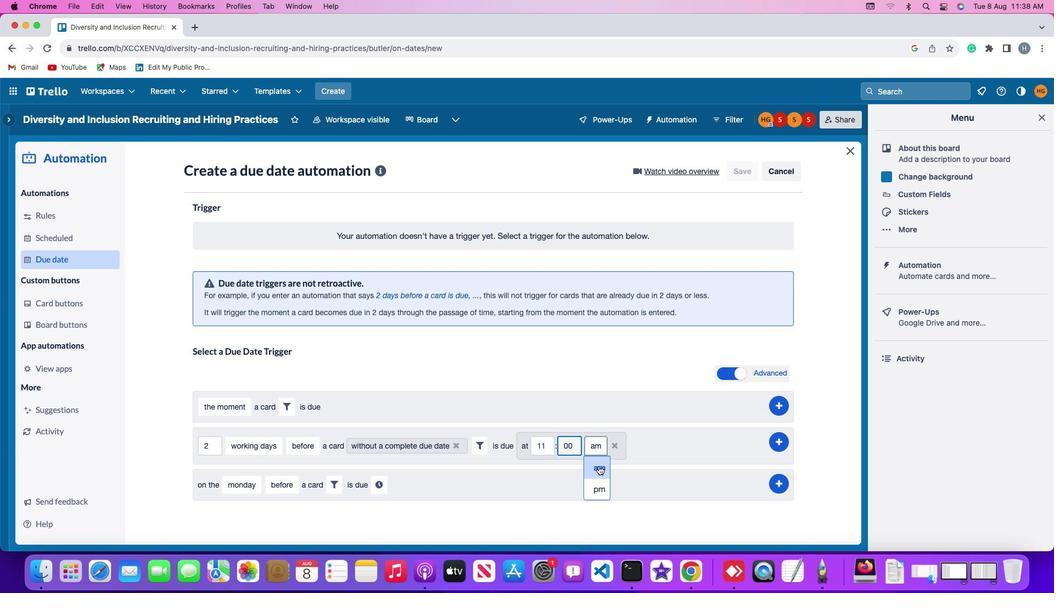 
Action: Mouse pressed left at (593, 460)
Screenshot: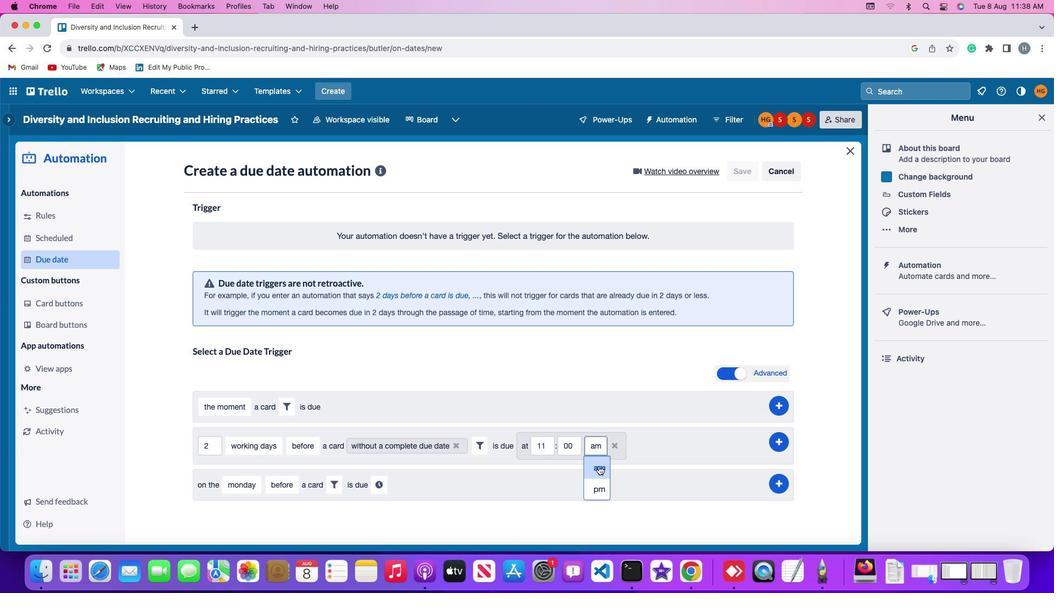 
Action: Mouse moved to (775, 435)
Screenshot: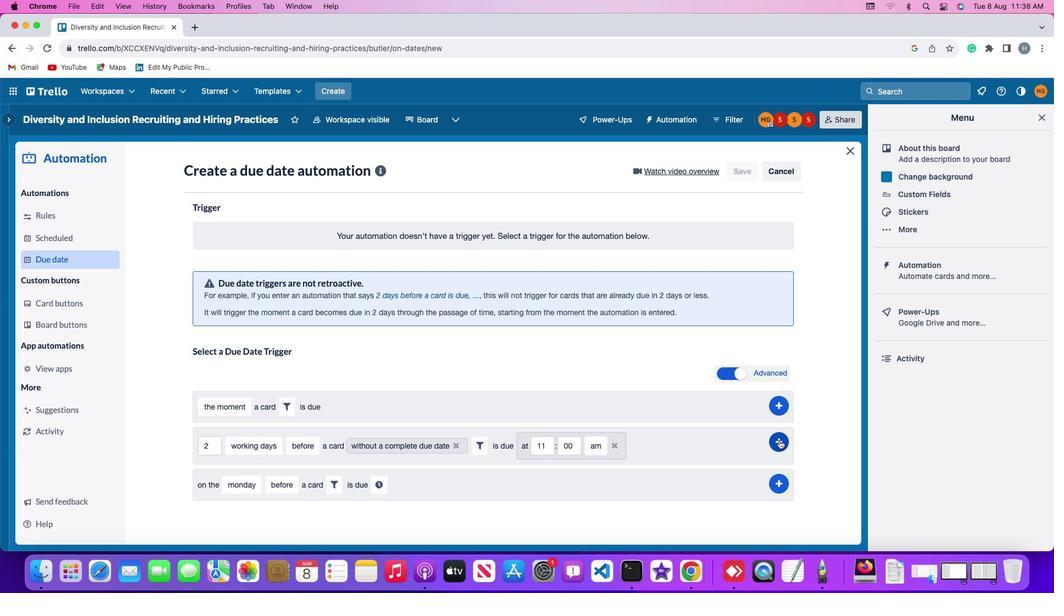 
Action: Mouse pressed left at (775, 435)
Screenshot: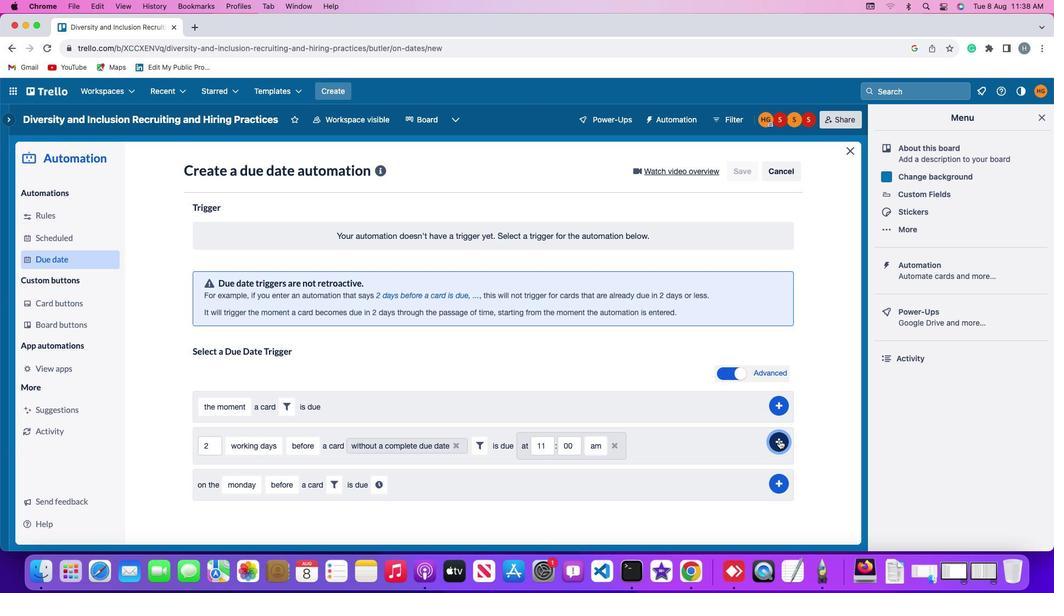 
Action: Mouse moved to (821, 347)
Screenshot: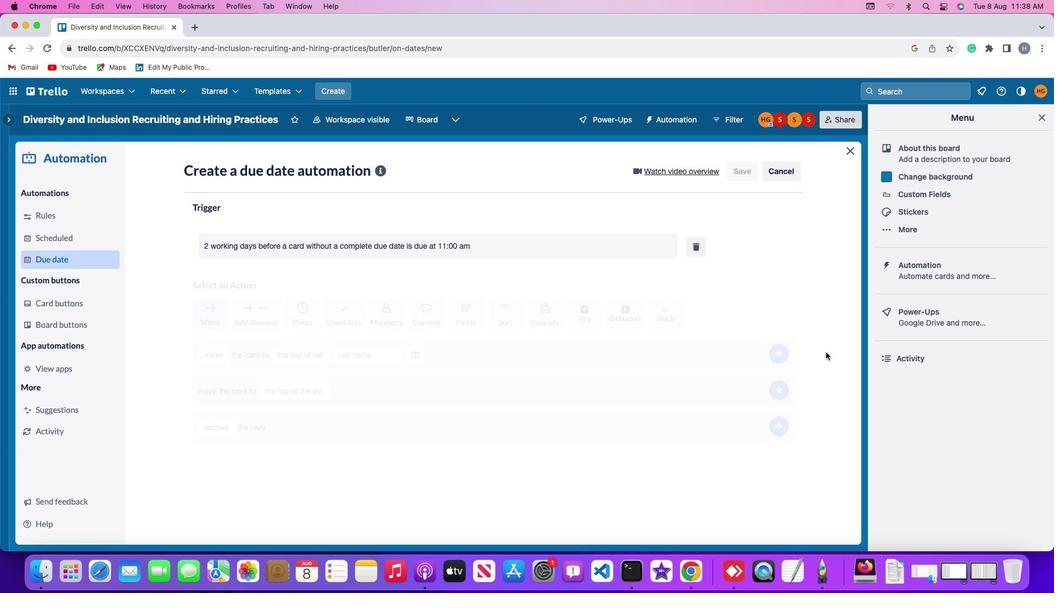 
